 Task: Sort the products by price (lowest first).
Action: Mouse moved to (18, 73)
Screenshot: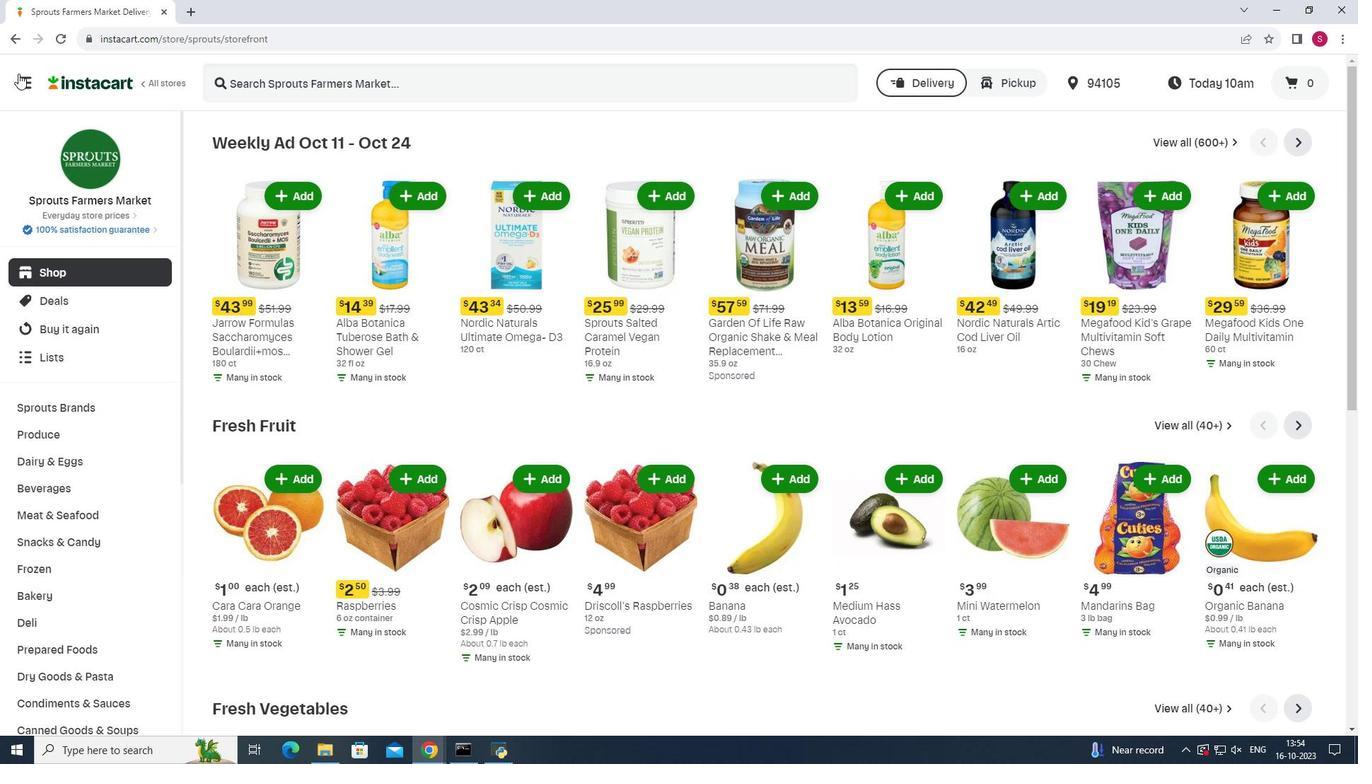 
Action: Mouse pressed left at (18, 73)
Screenshot: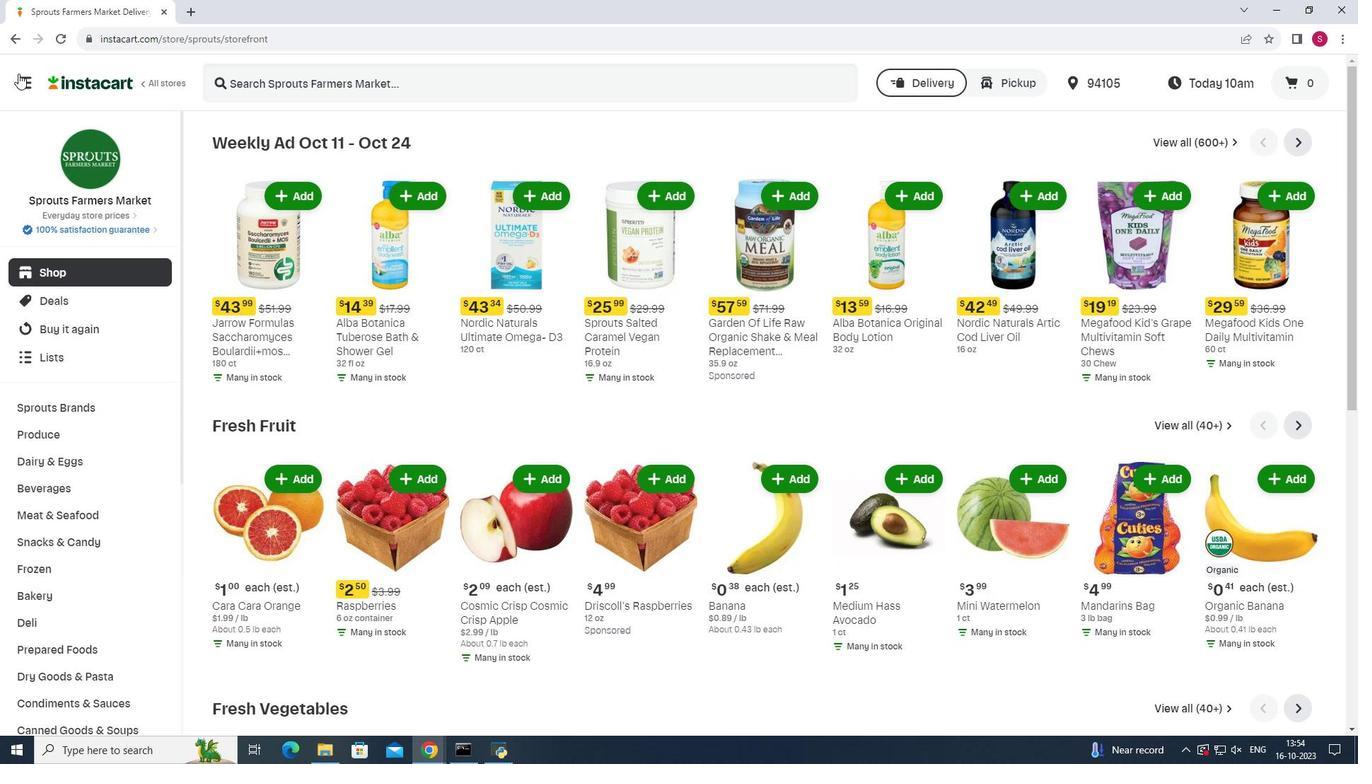 
Action: Mouse moved to (86, 381)
Screenshot: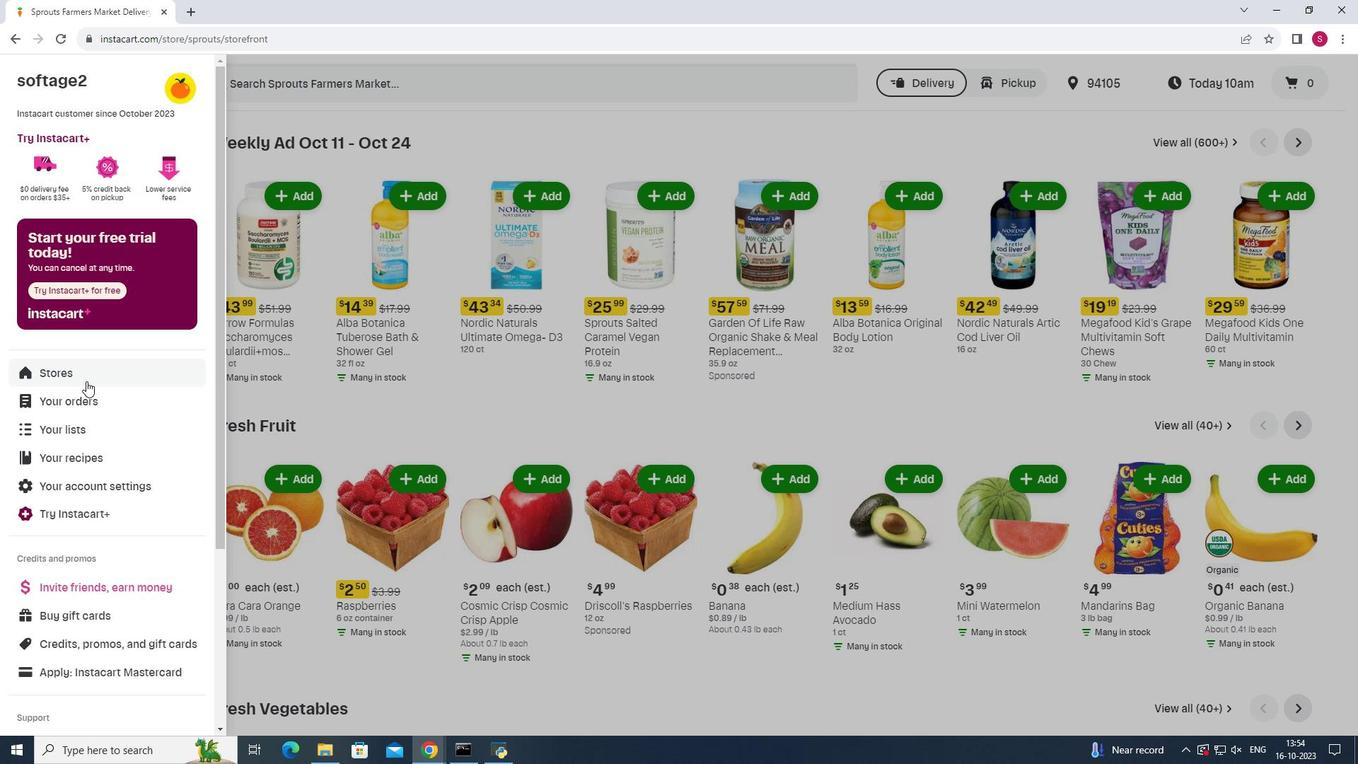 
Action: Mouse pressed left at (86, 381)
Screenshot: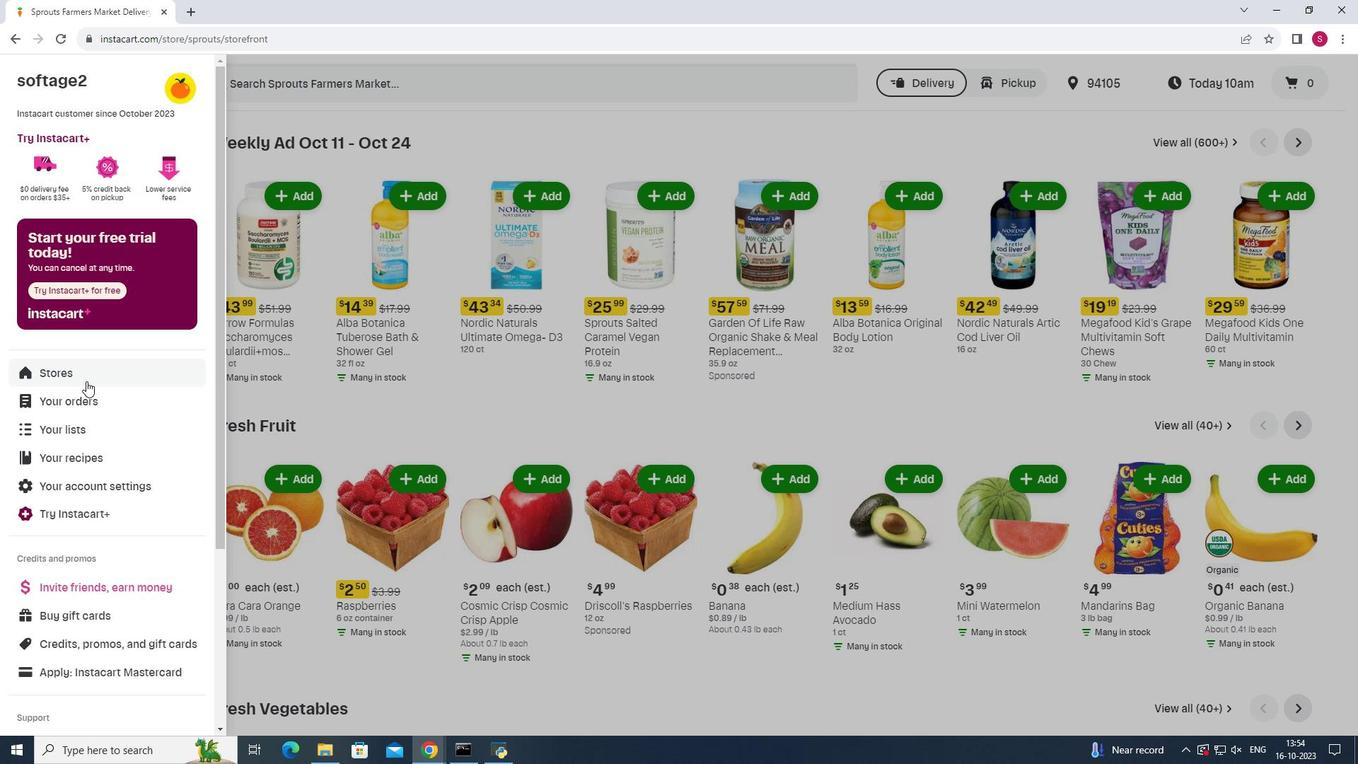 
Action: Mouse moved to (330, 124)
Screenshot: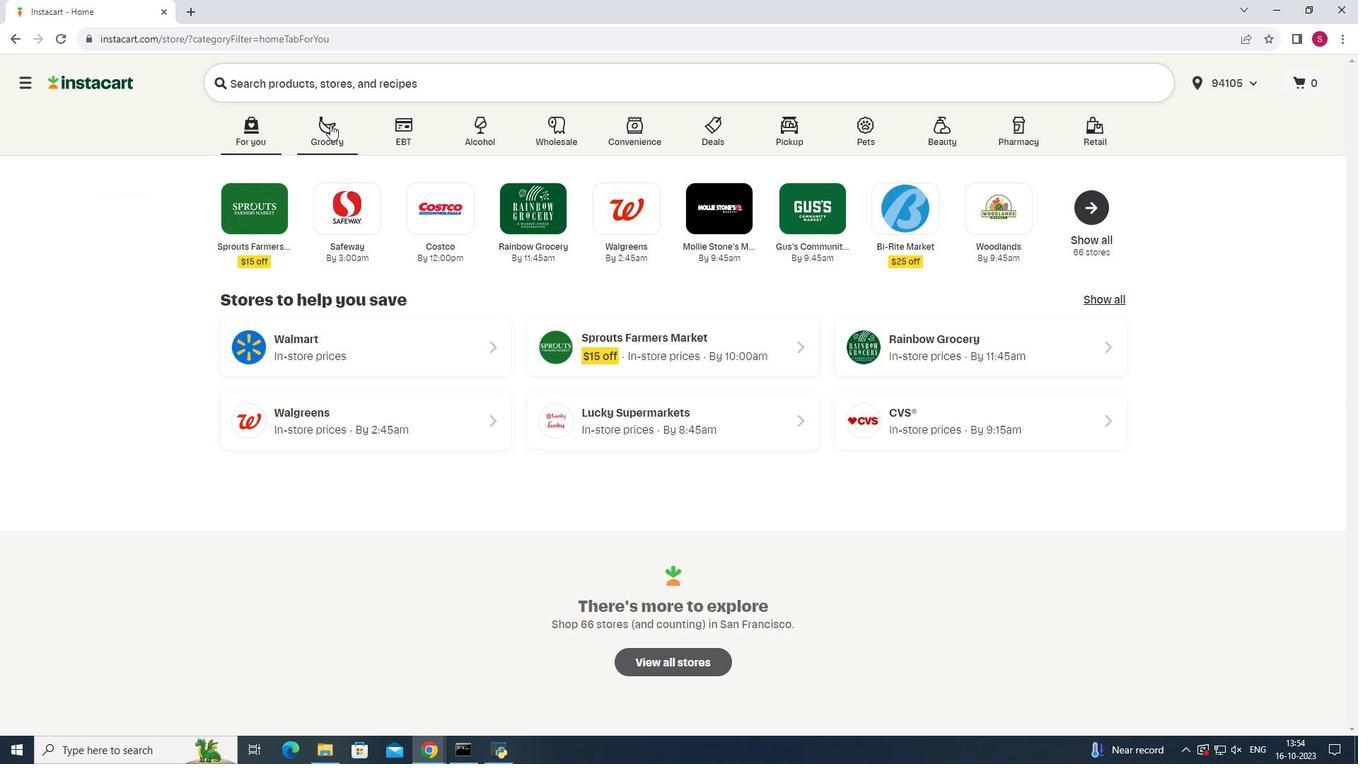 
Action: Mouse pressed left at (330, 124)
Screenshot: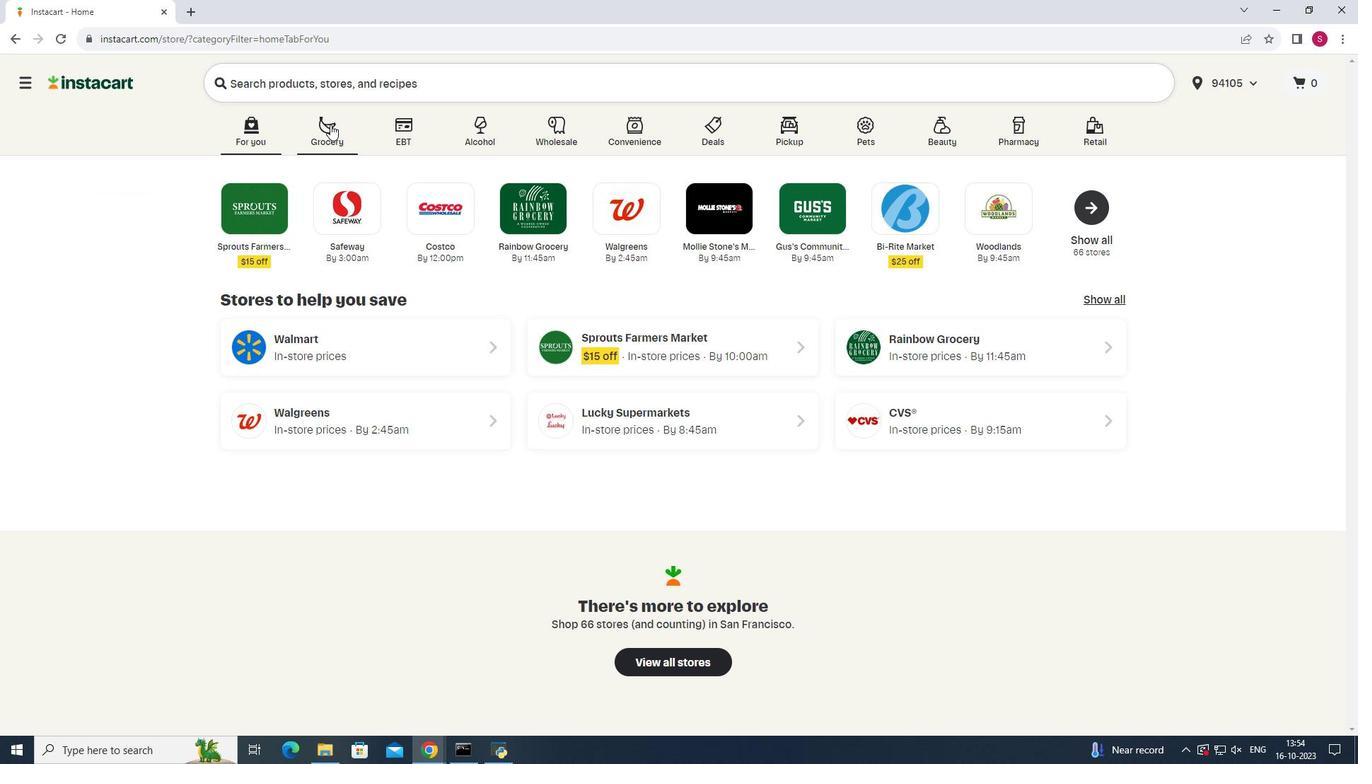 
Action: Mouse moved to (978, 199)
Screenshot: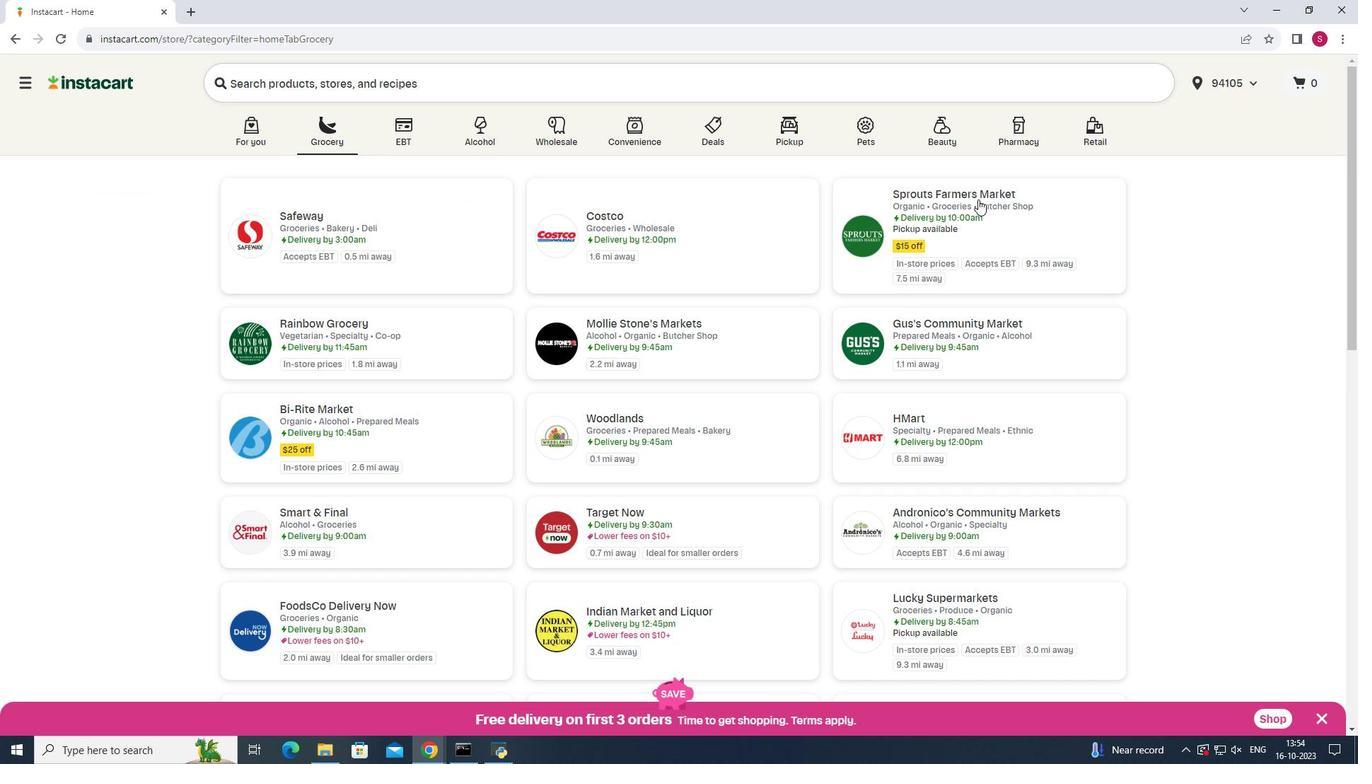 
Action: Mouse pressed left at (978, 199)
Screenshot: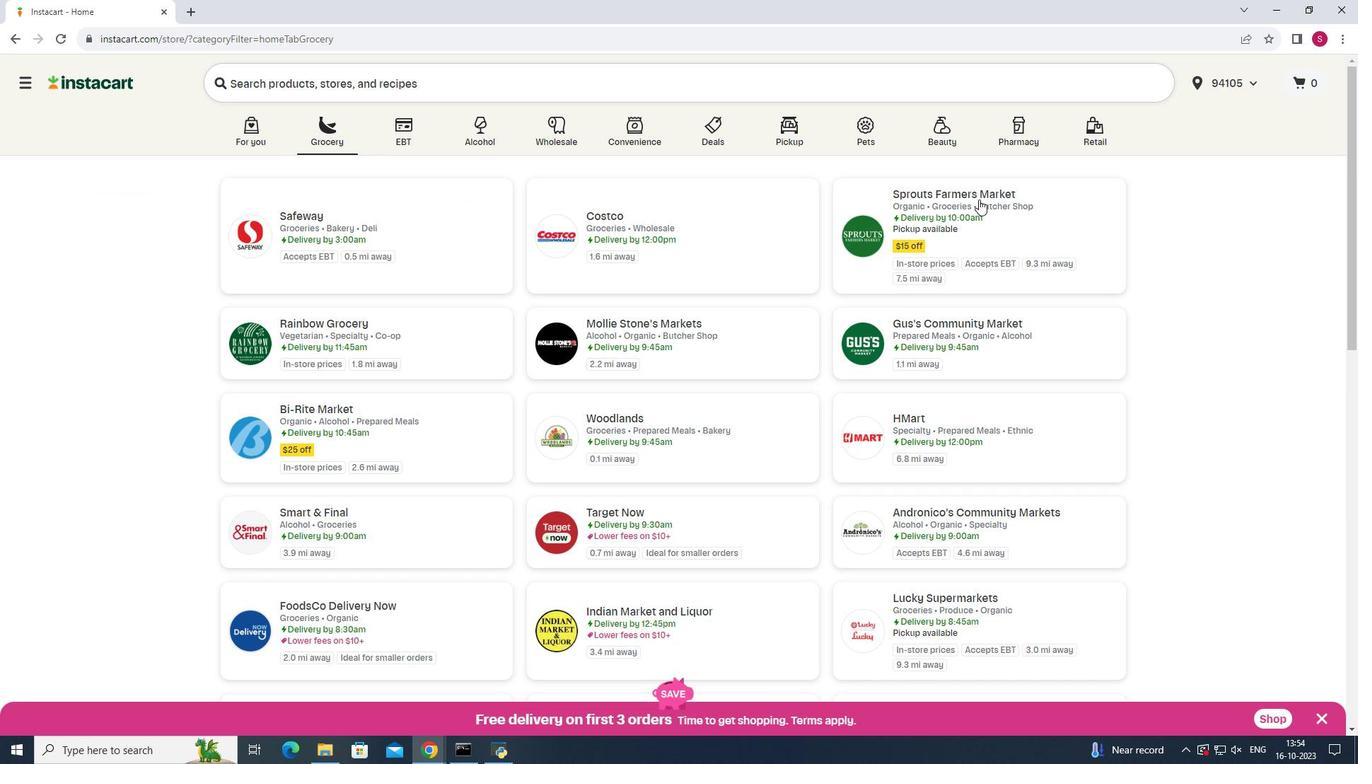 
Action: Mouse moved to (87, 510)
Screenshot: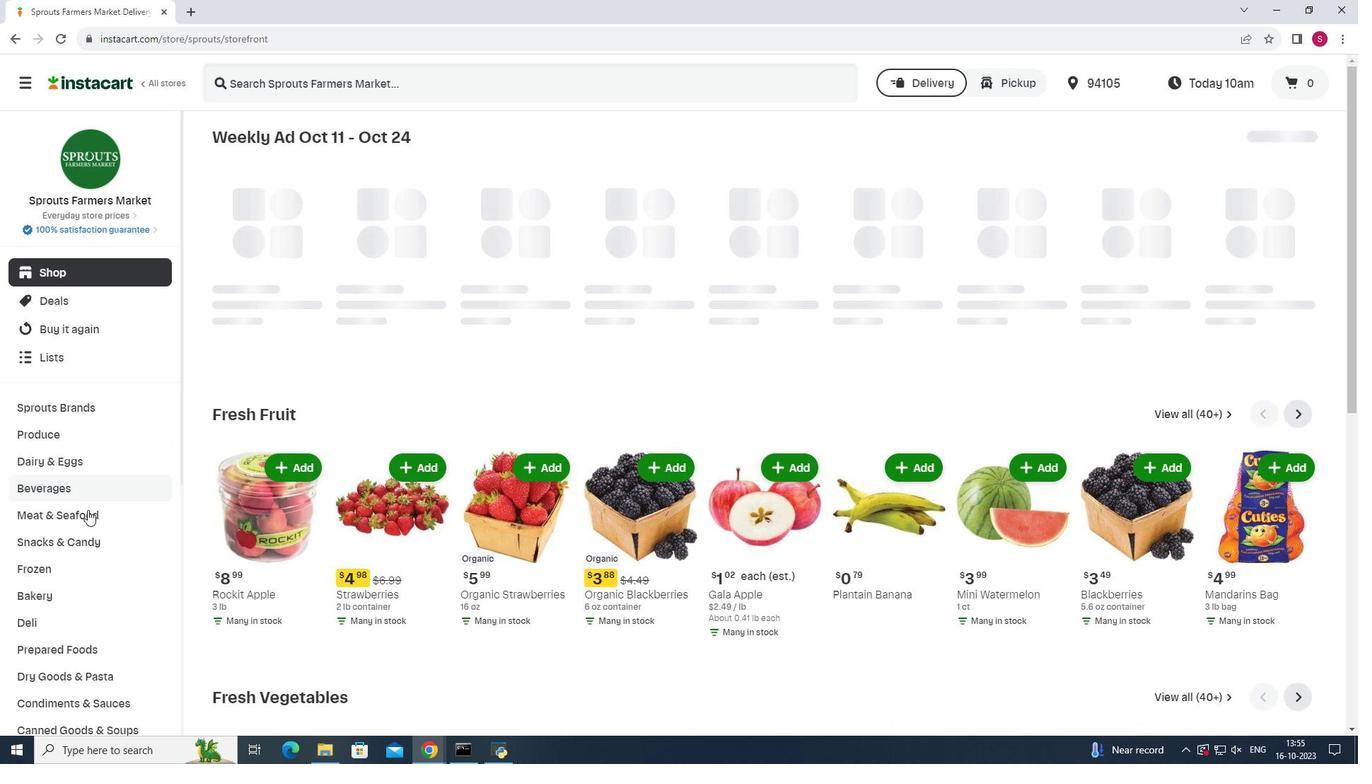
Action: Mouse pressed left at (87, 510)
Screenshot: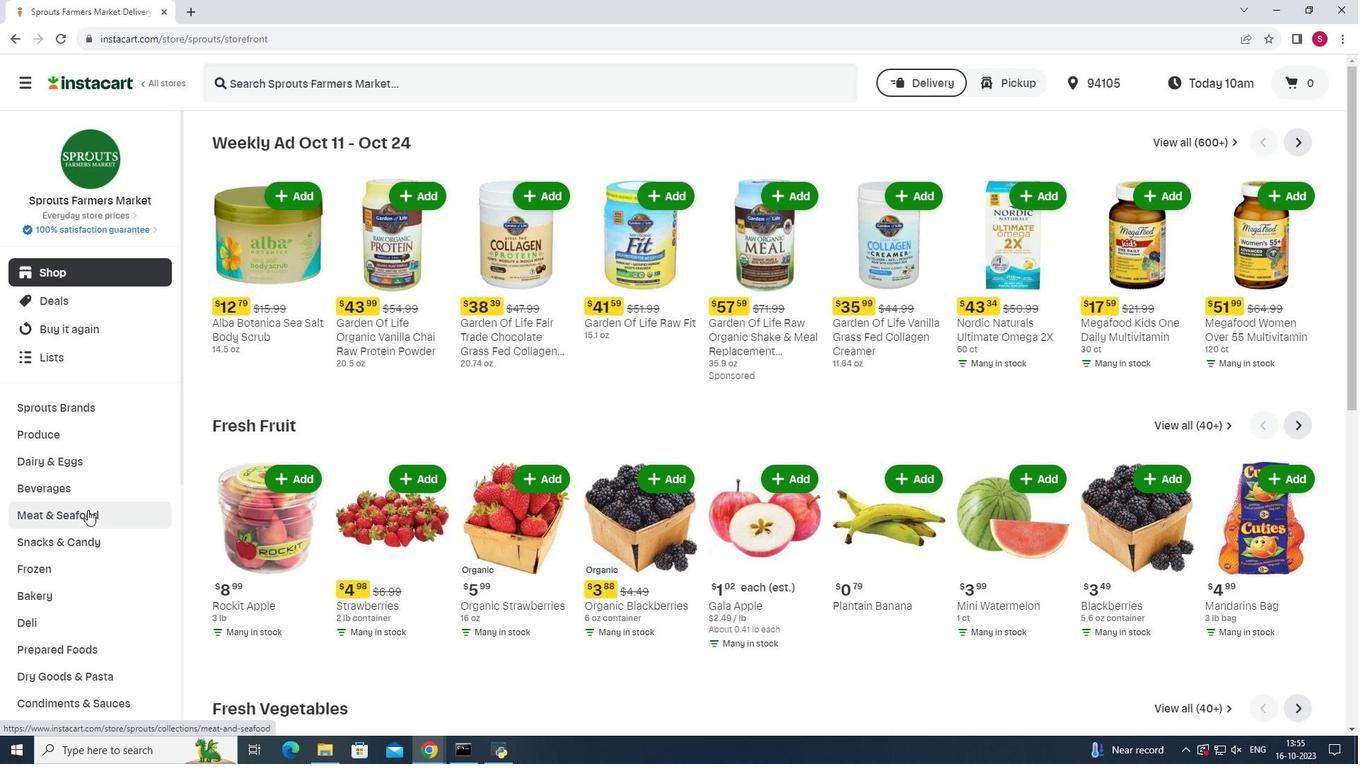 
Action: Mouse moved to (1061, 173)
Screenshot: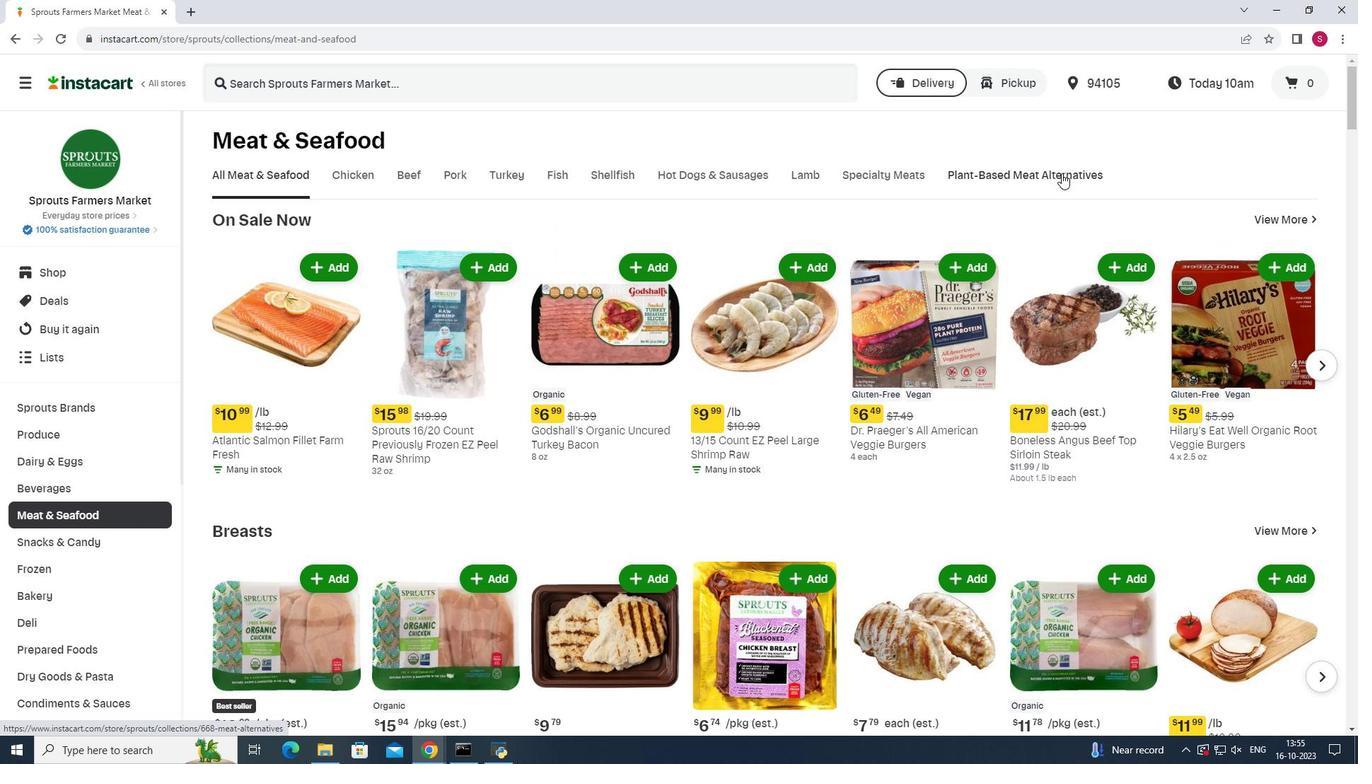 
Action: Mouse pressed left at (1061, 173)
Screenshot: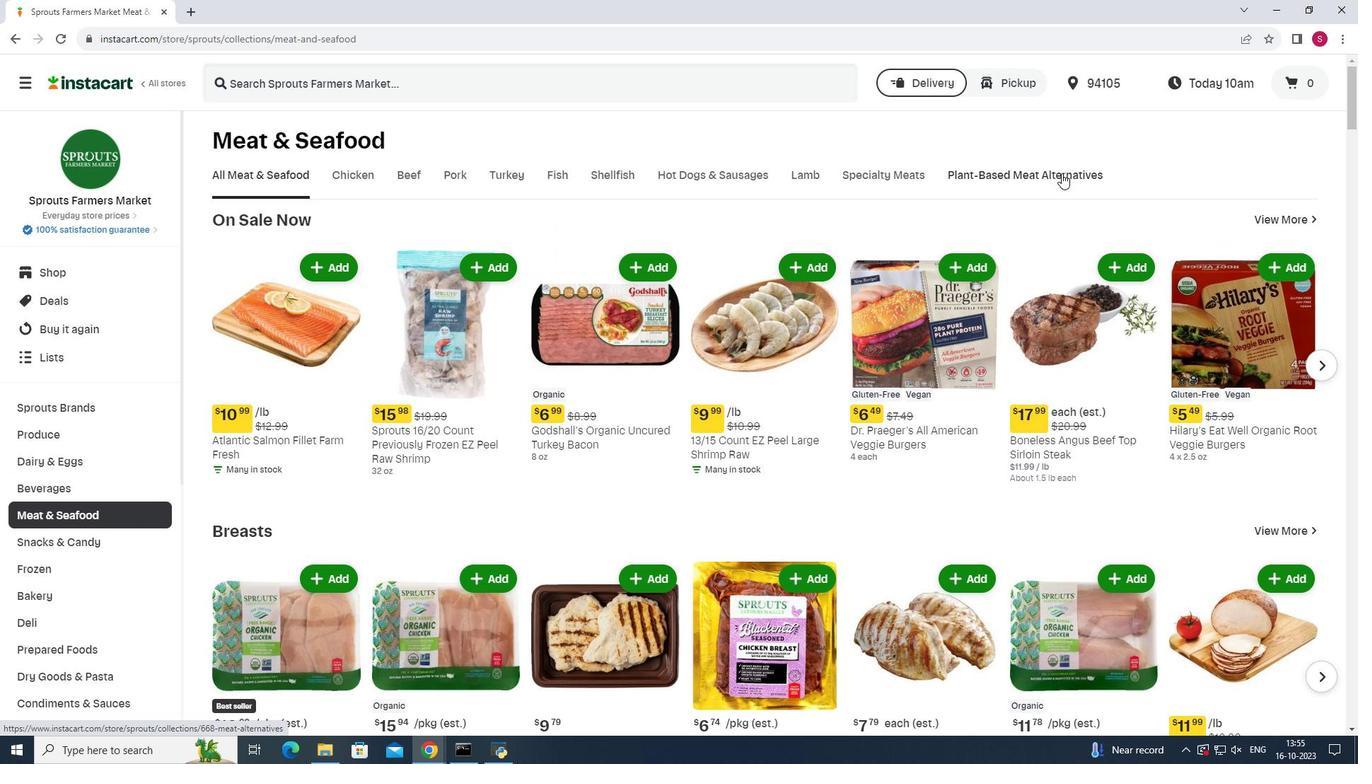 
Action: Mouse moved to (309, 229)
Screenshot: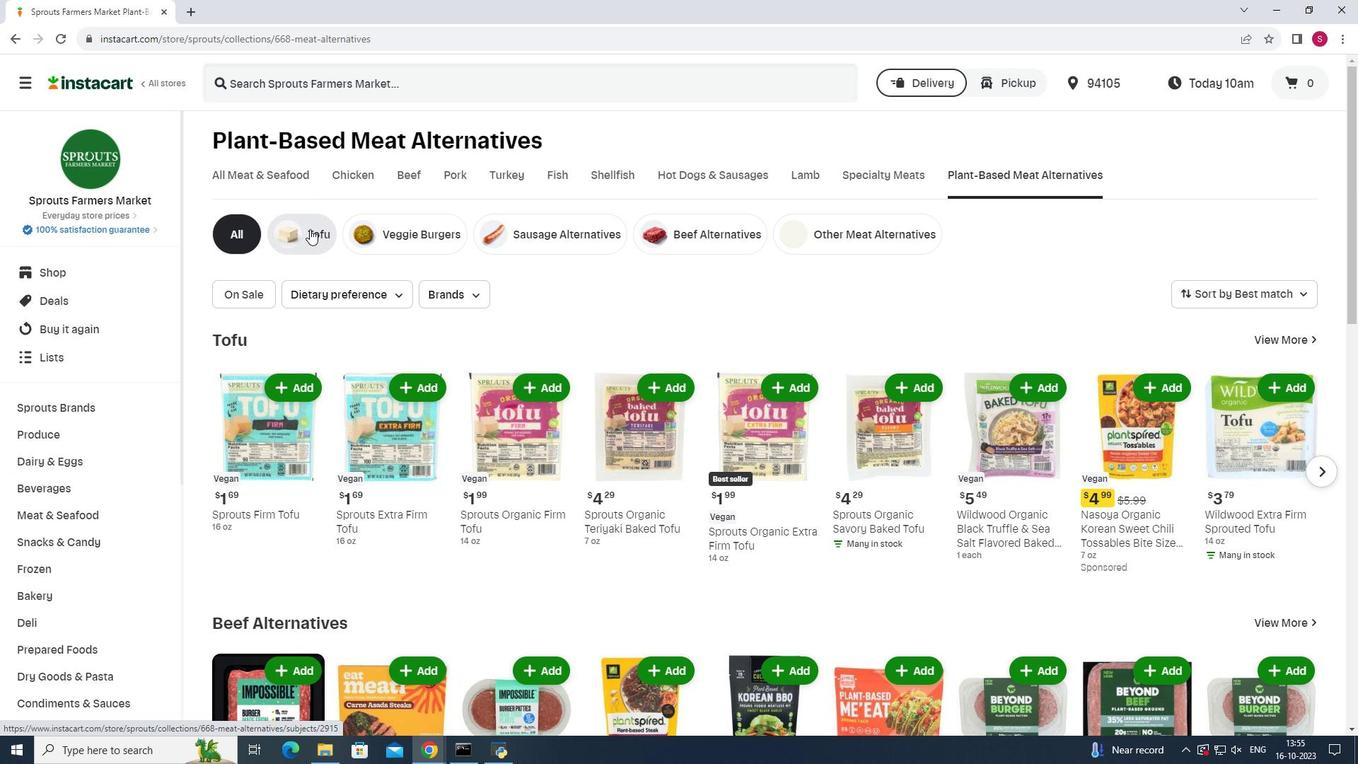 
Action: Mouse pressed left at (309, 229)
Screenshot: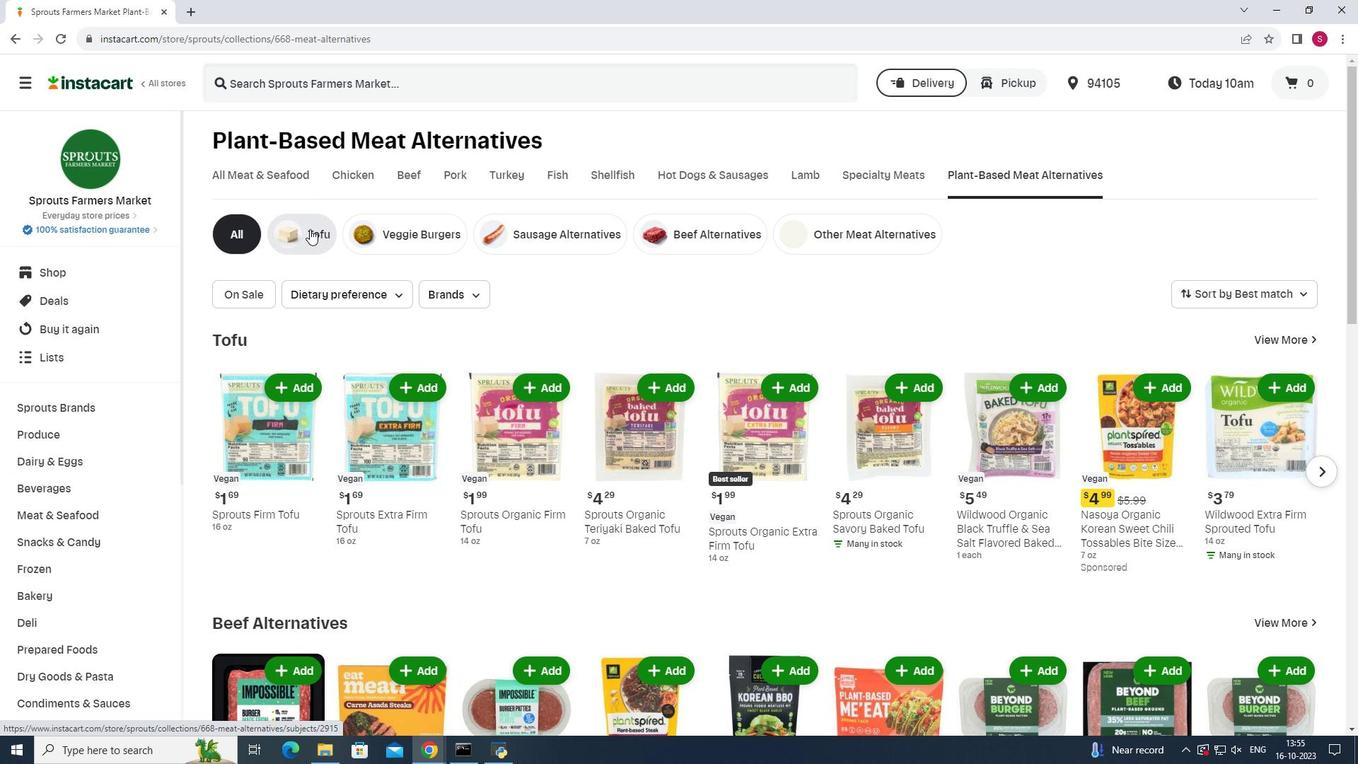 
Action: Mouse moved to (1267, 290)
Screenshot: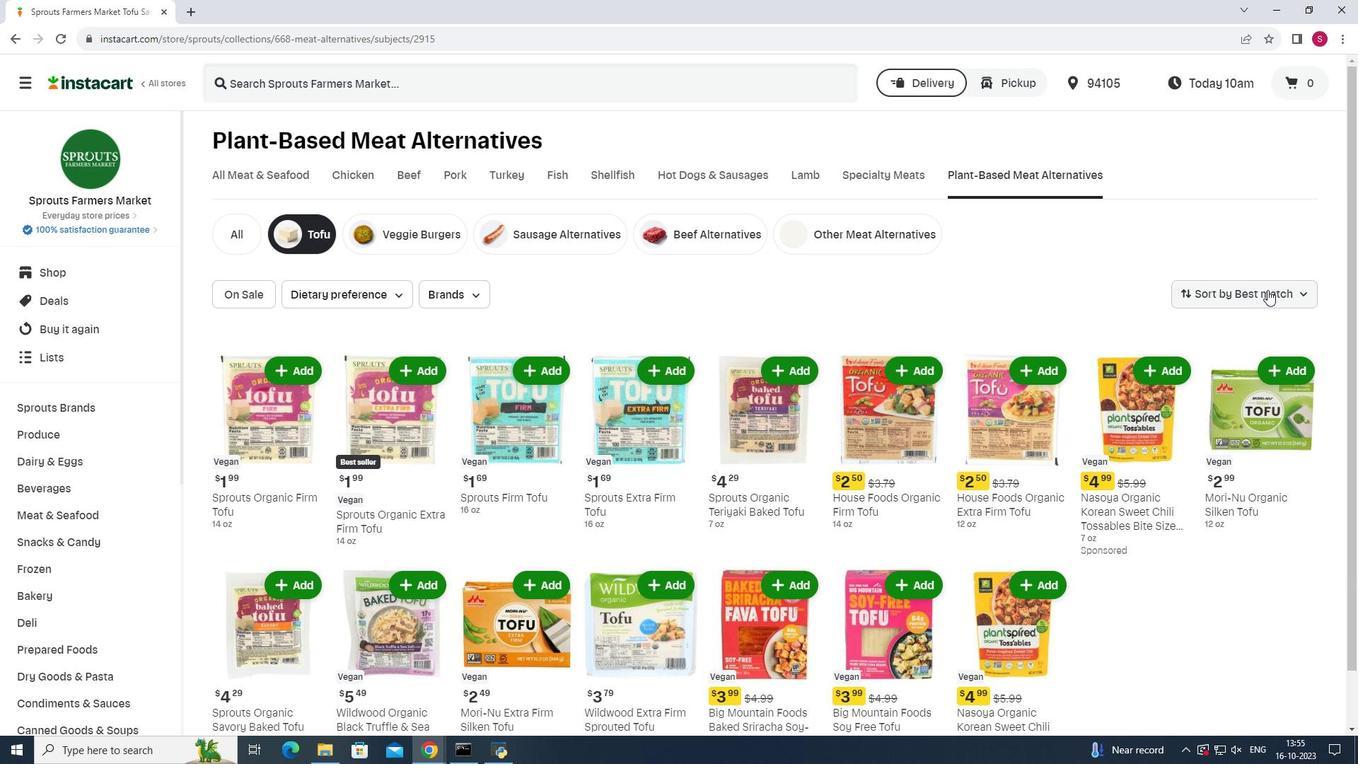 
Action: Mouse pressed left at (1267, 290)
Screenshot: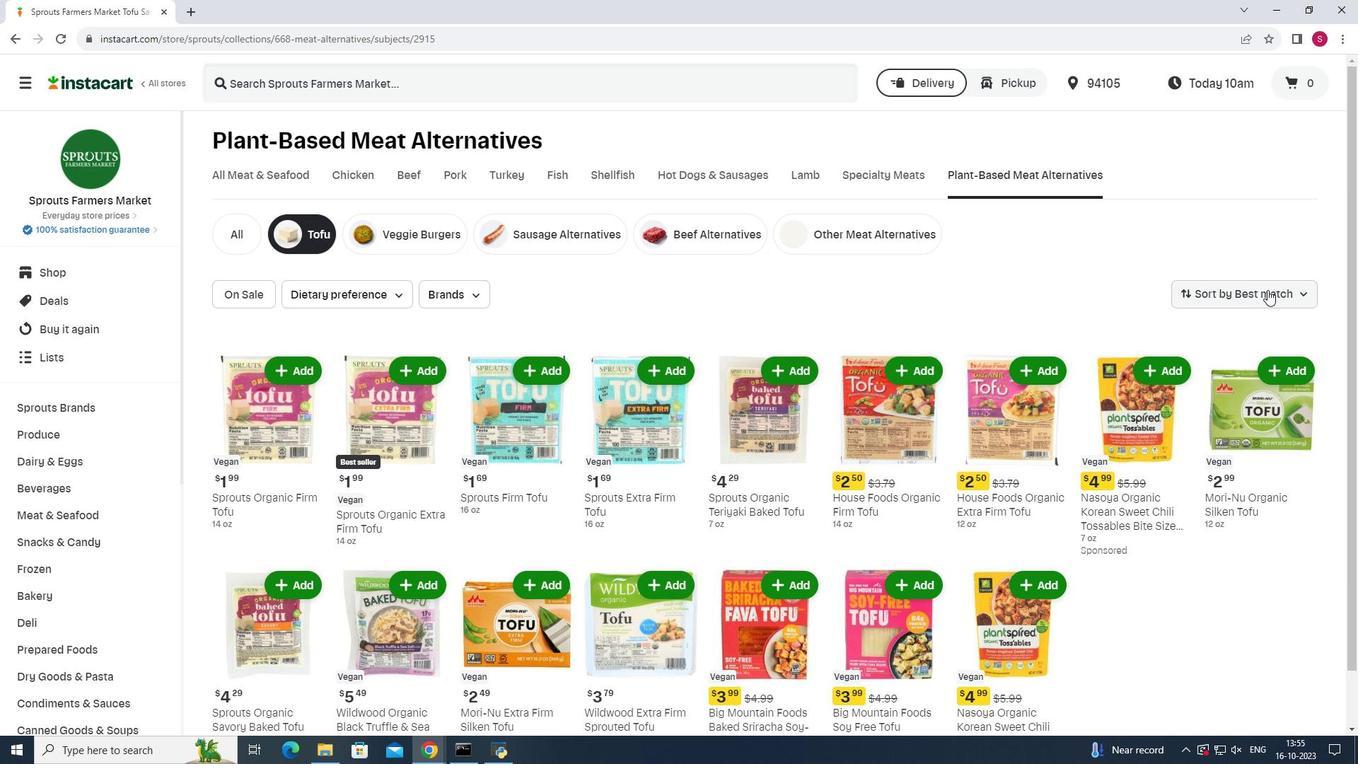 
Action: Mouse moved to (1248, 366)
Screenshot: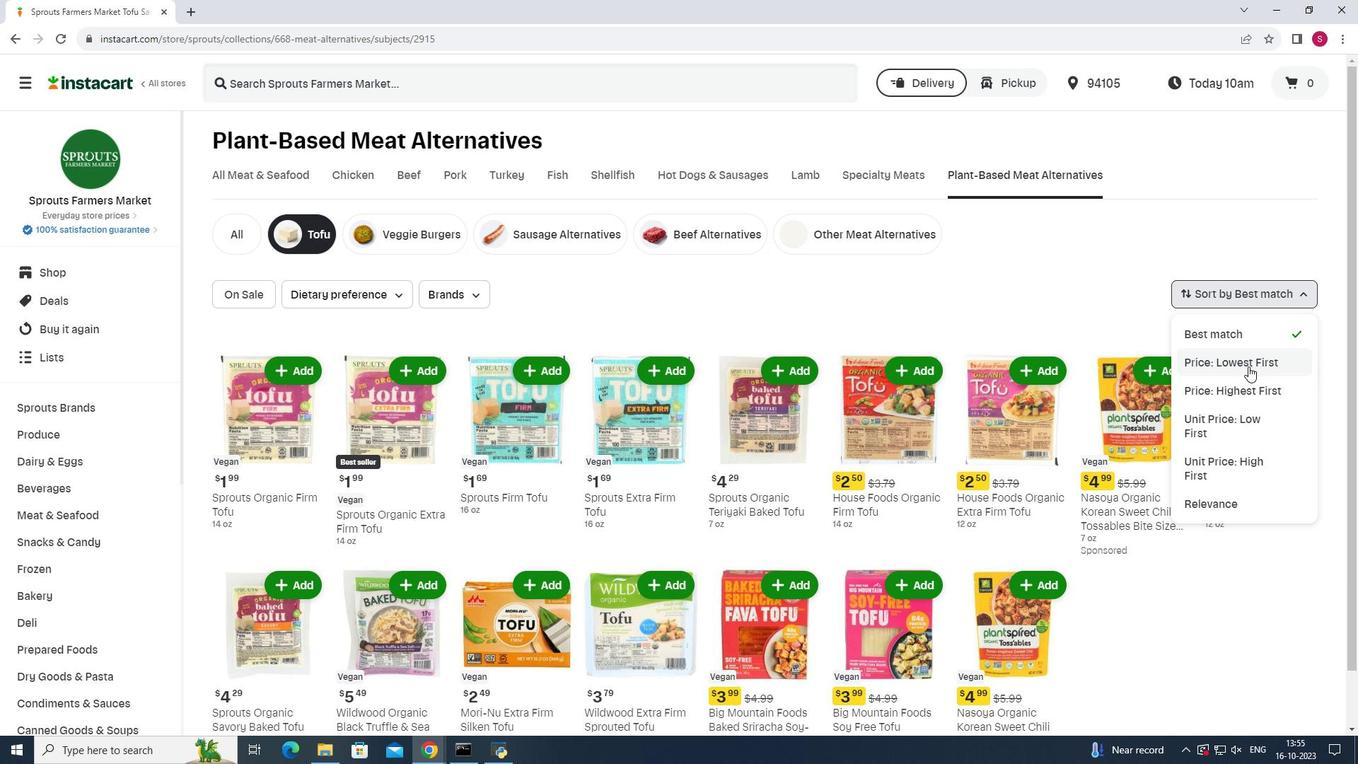 
Action: Mouse pressed left at (1248, 366)
Screenshot: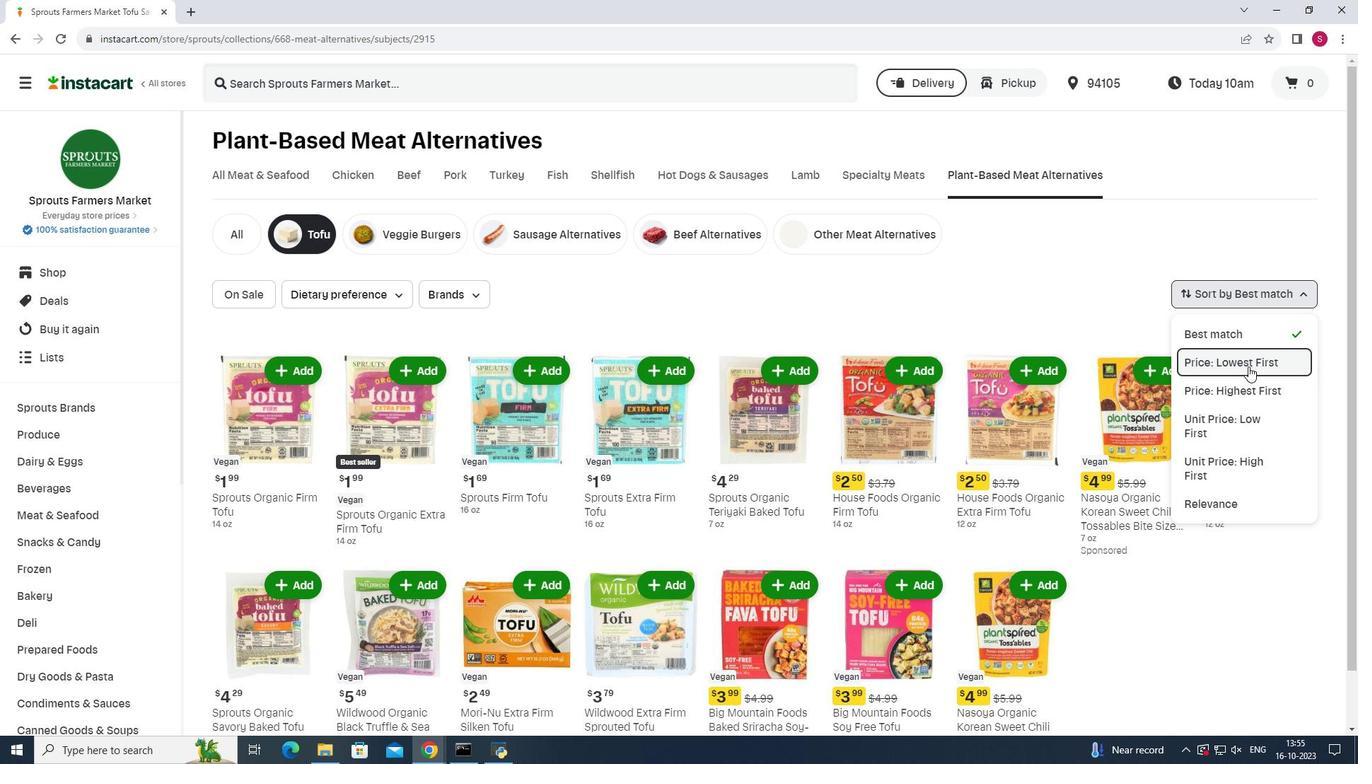 
Action: Mouse moved to (999, 275)
Screenshot: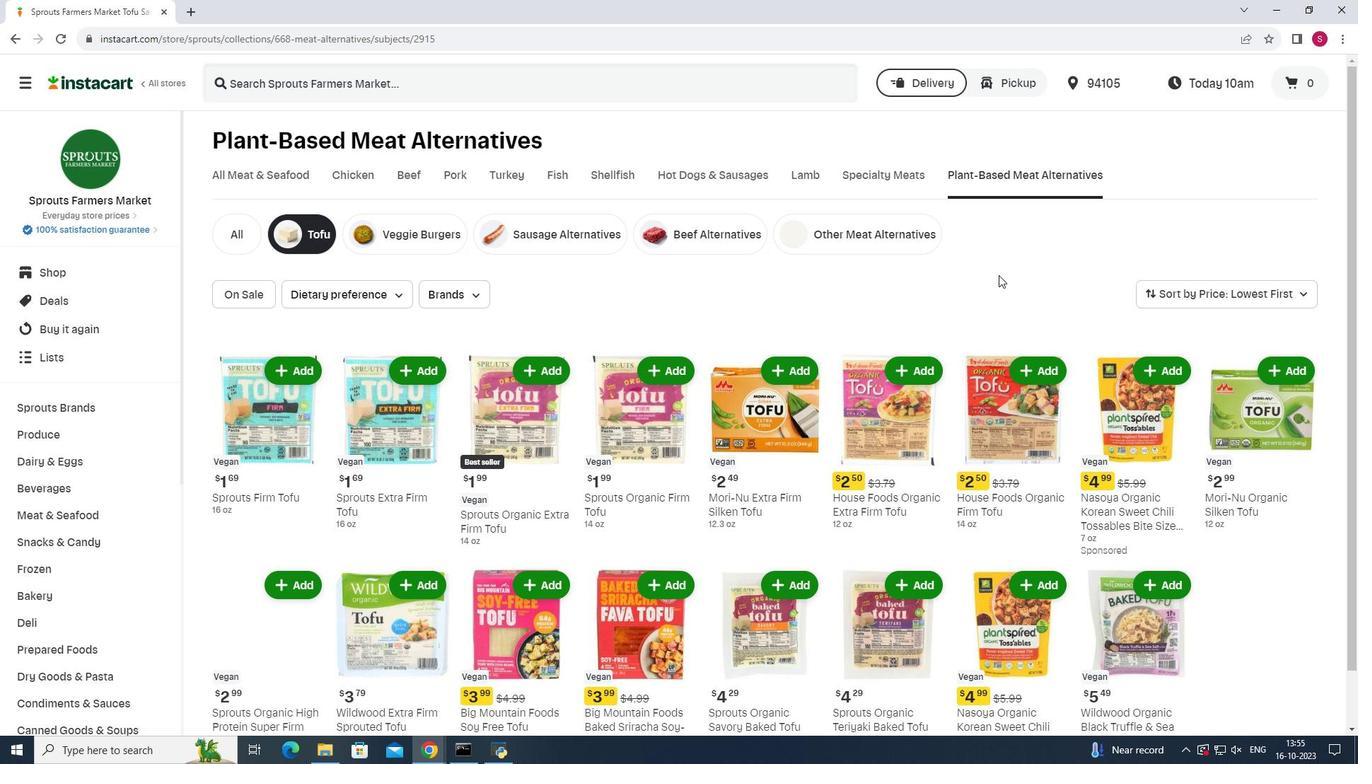 
